 Task: Insert the link "www.facebook.com" at the top of the page.
Action: Mouse moved to (443, 180)
Screenshot: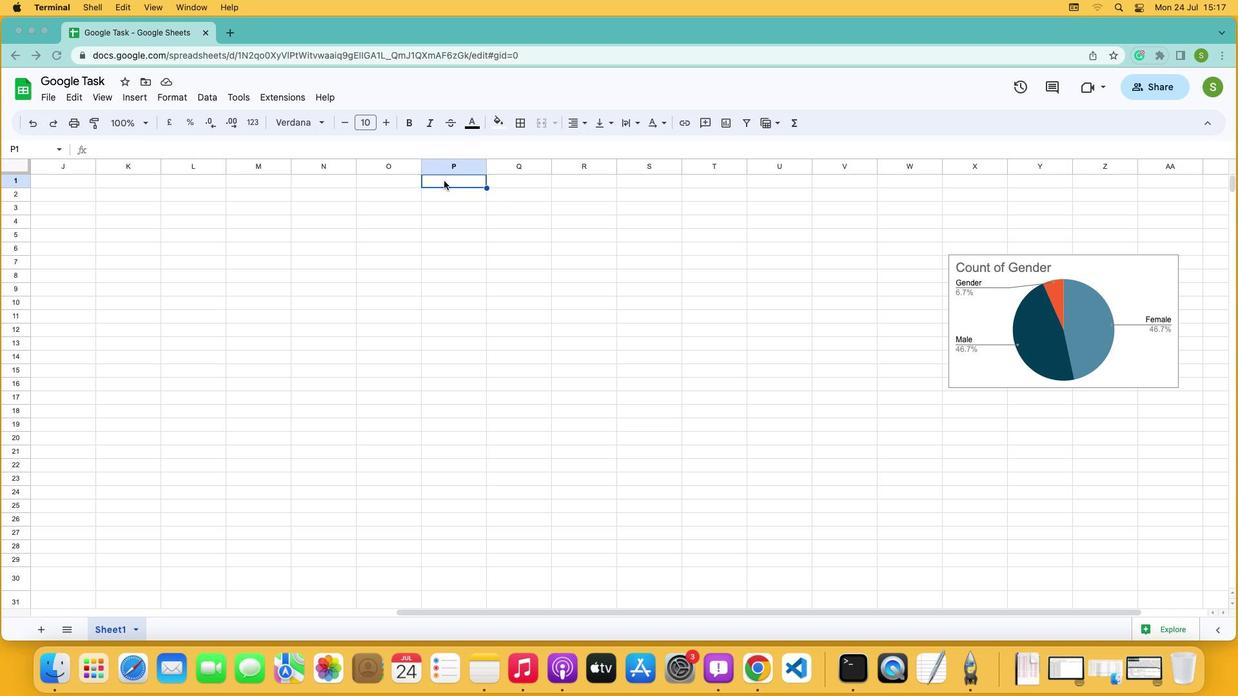 
Action: Mouse pressed left at (443, 180)
Screenshot: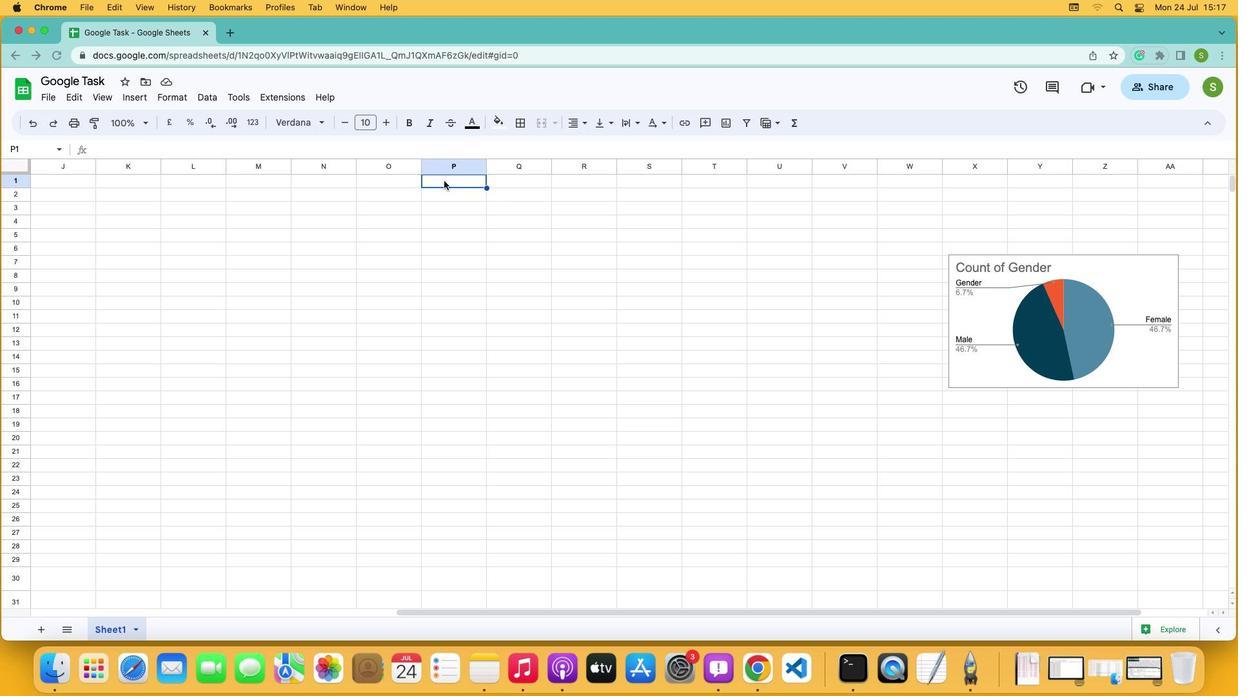 
Action: Mouse moved to (689, 123)
Screenshot: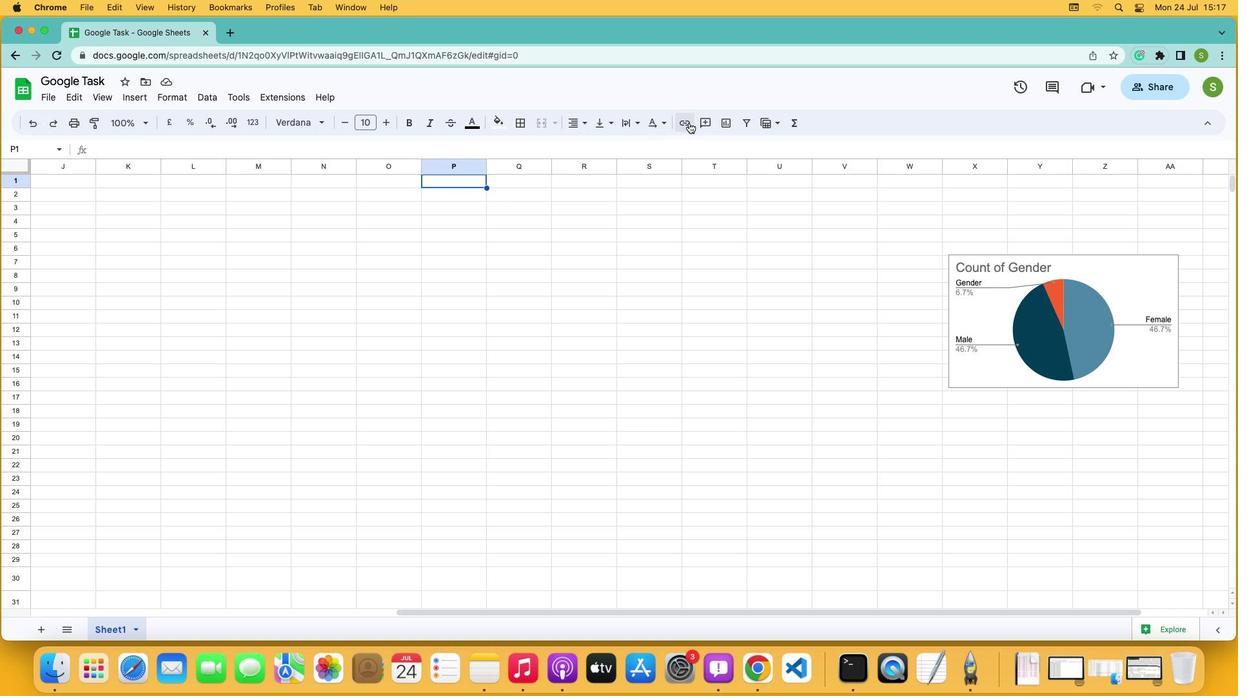 
Action: Mouse pressed left at (689, 123)
Screenshot: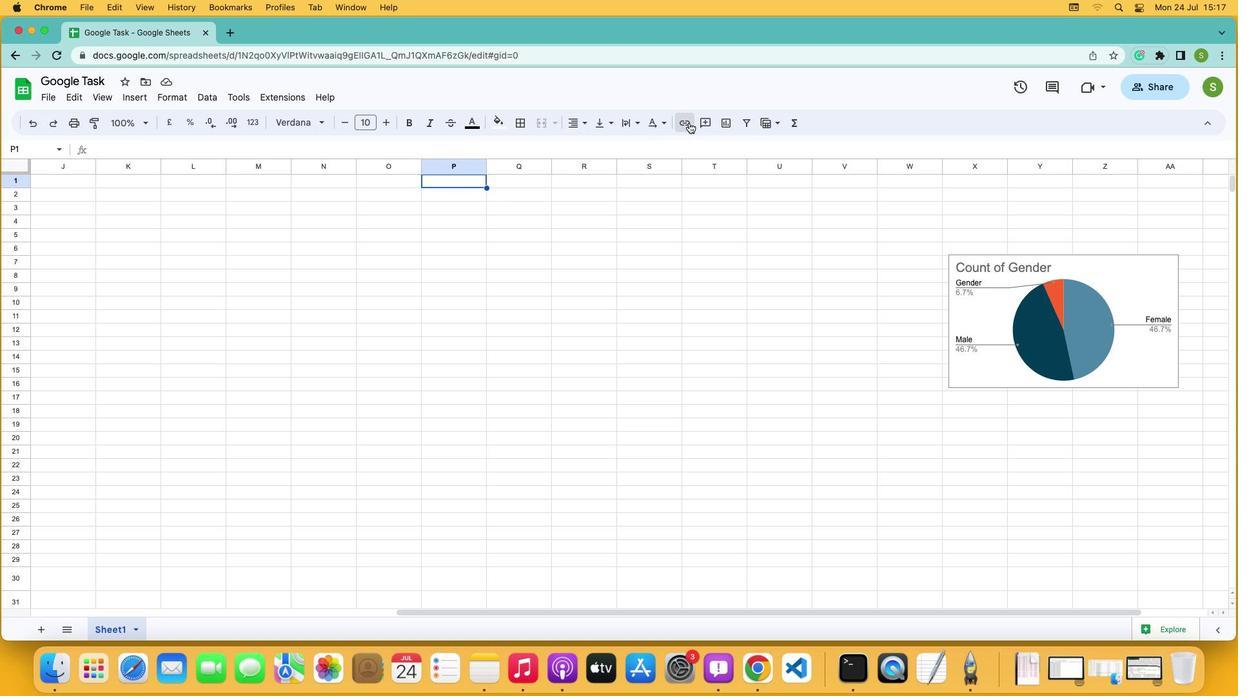 
Action: Mouse moved to (472, 249)
Screenshot: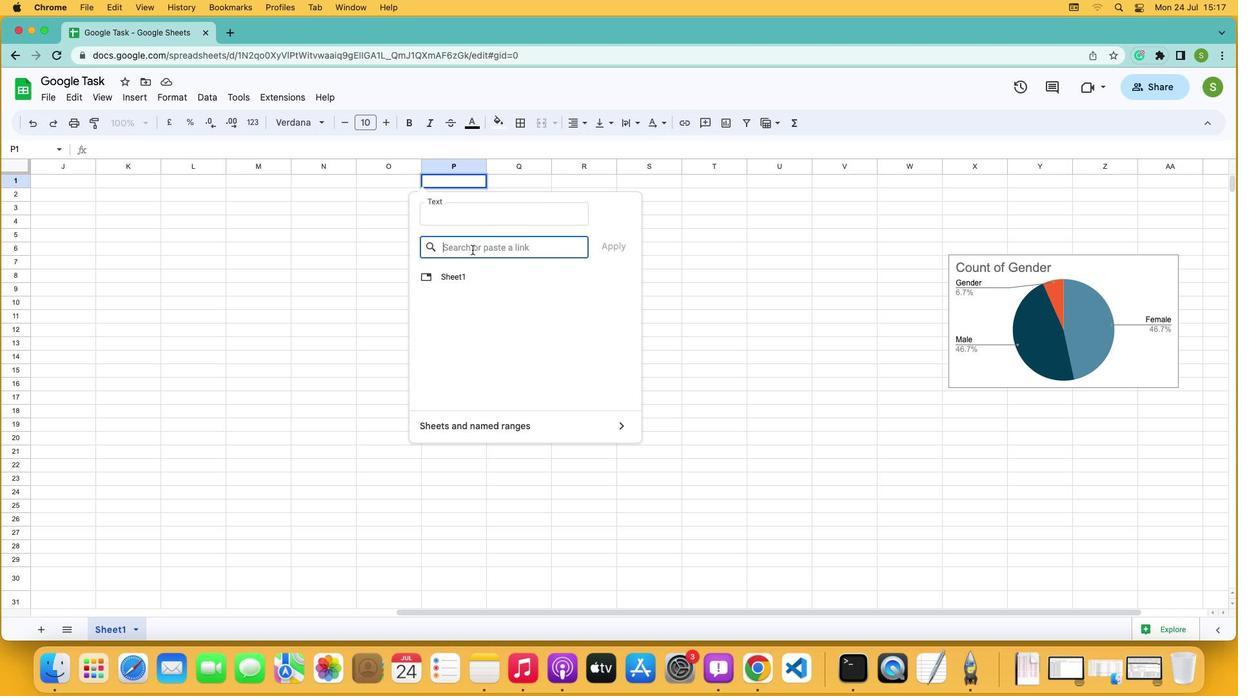 
Action: Mouse pressed left at (472, 249)
Screenshot: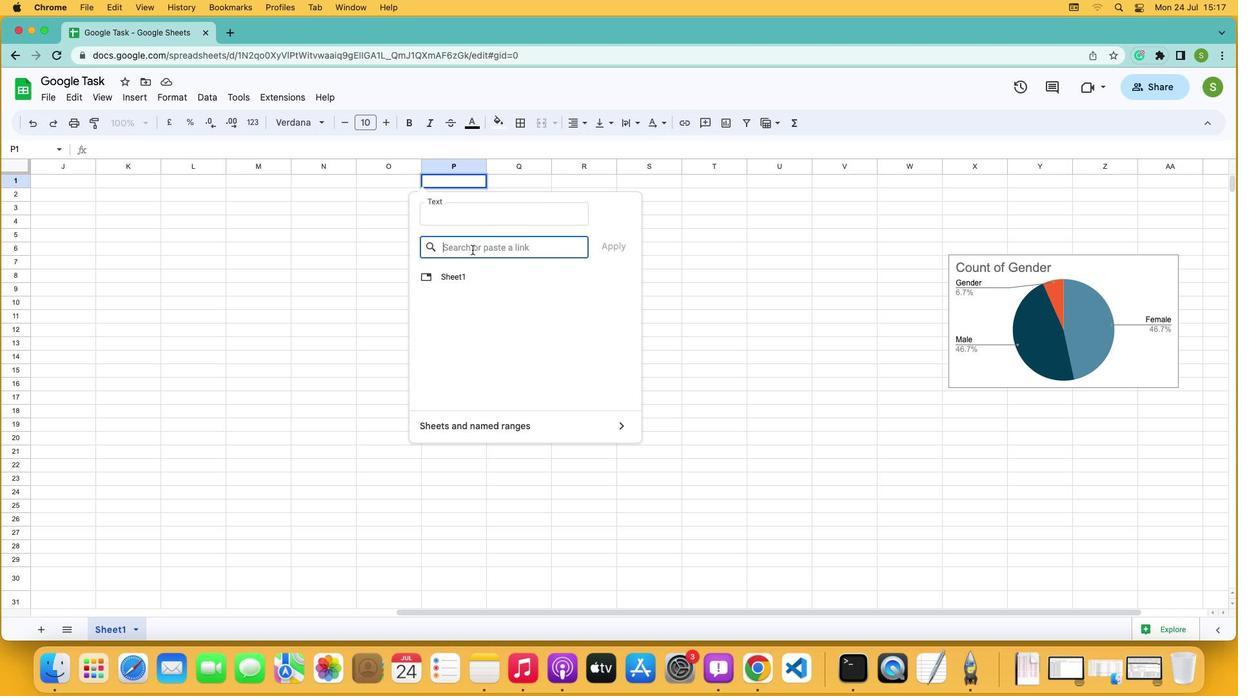 
Action: Key pressed Key.cmd'v'
Screenshot: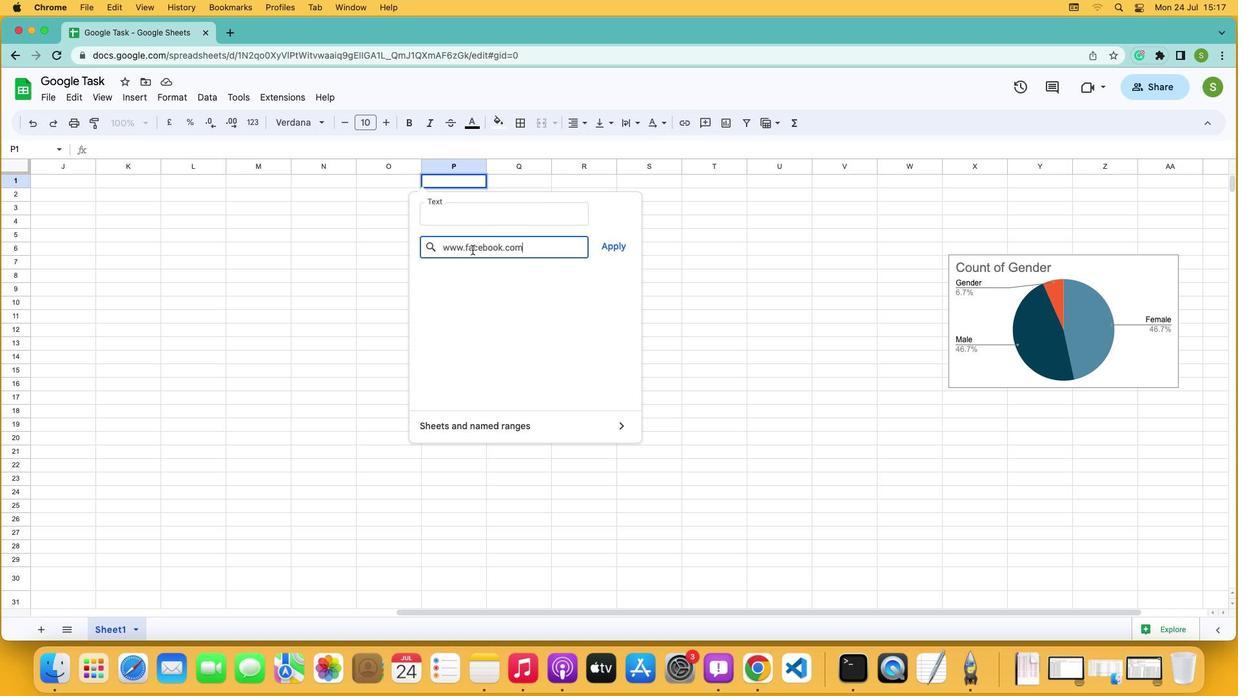 
Action: Mouse moved to (619, 241)
Screenshot: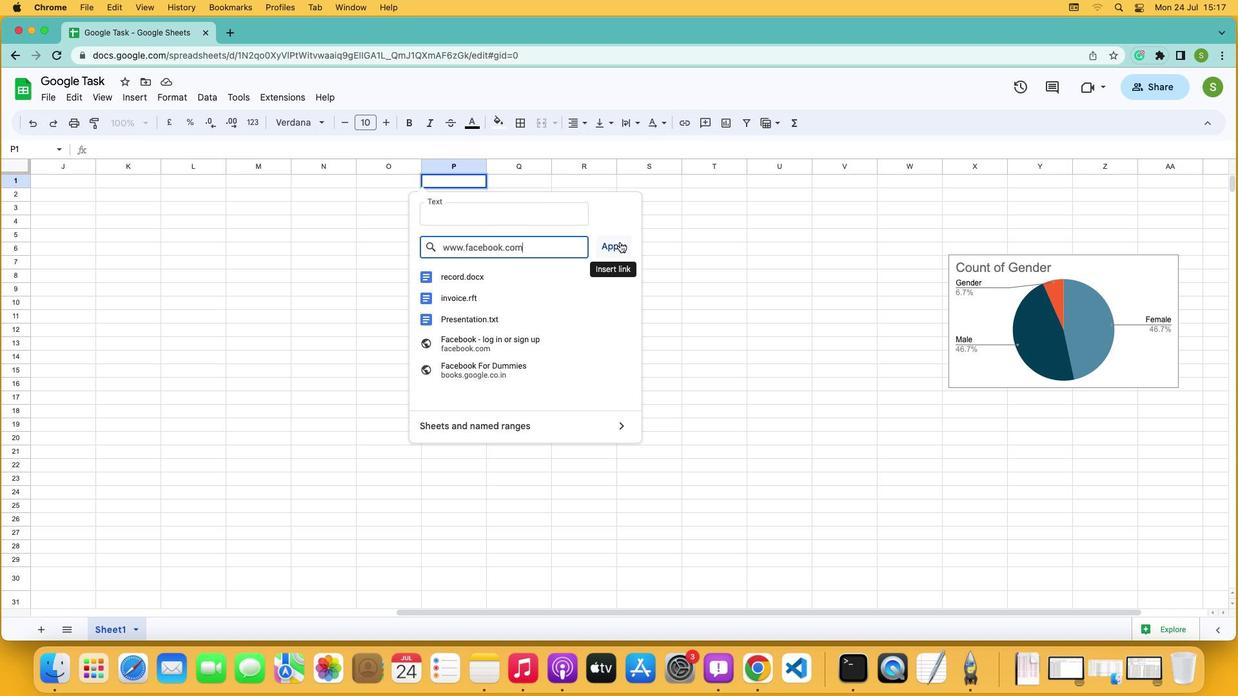 
Action: Mouse pressed left at (619, 241)
Screenshot: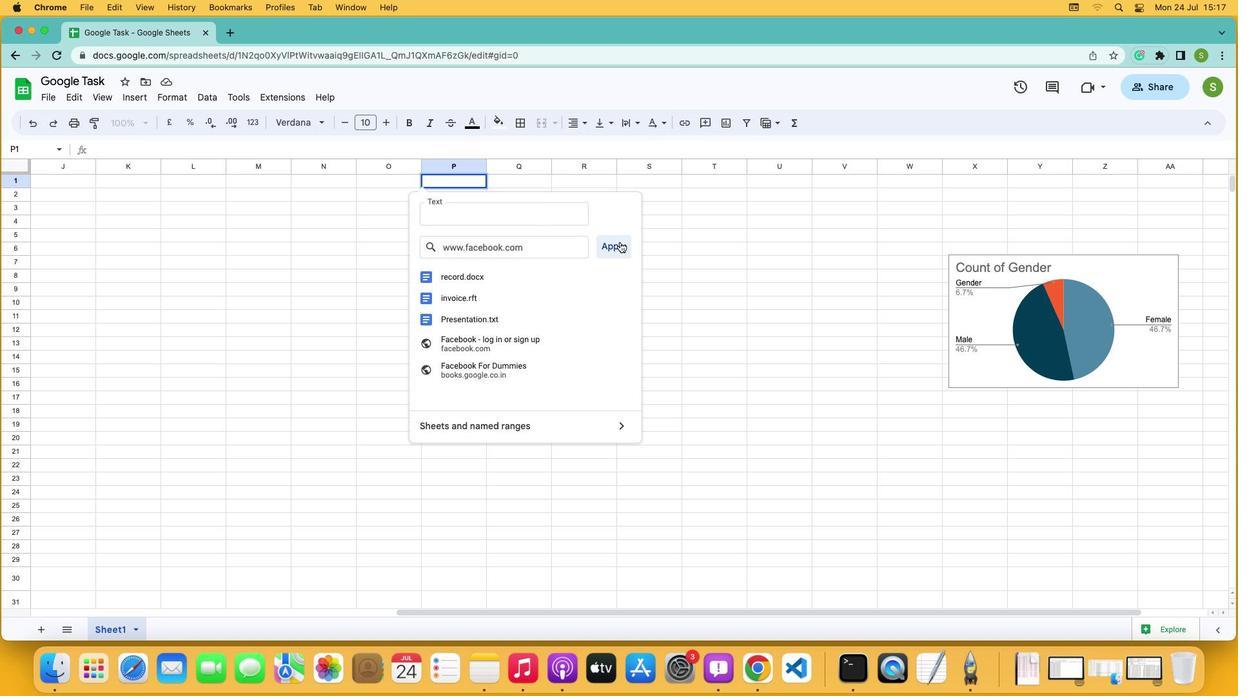 
Action: Mouse moved to (655, 238)
Screenshot: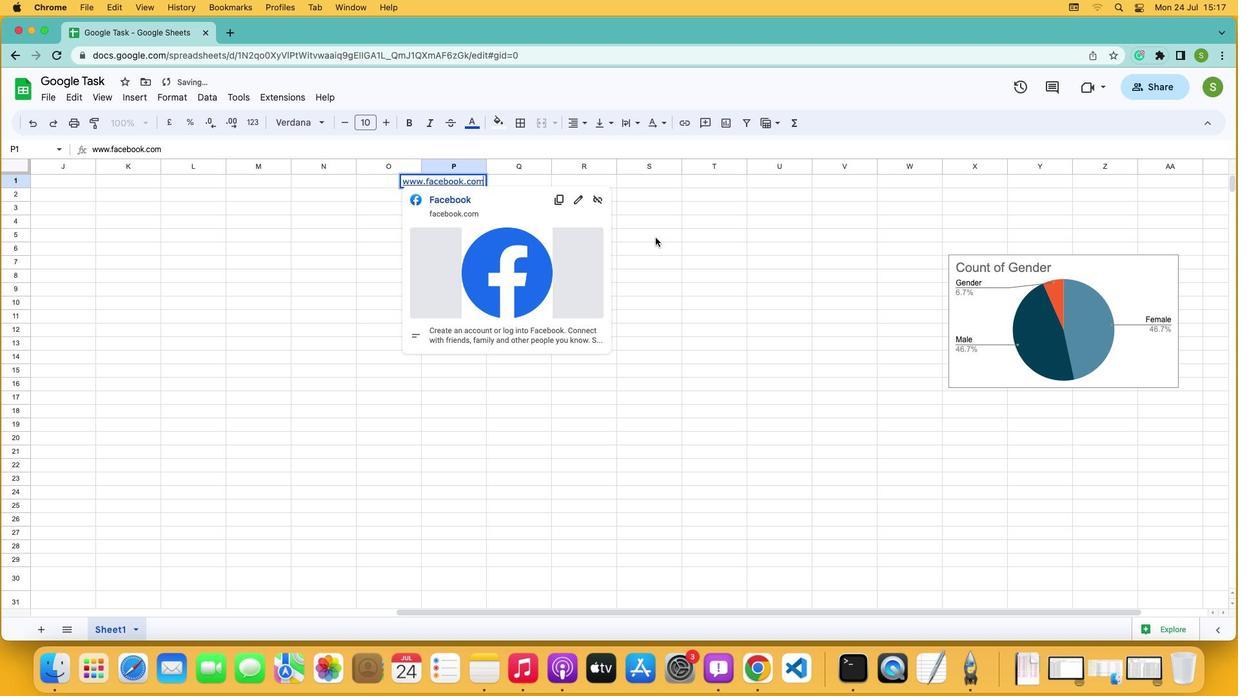 
Action: Mouse pressed left at (655, 238)
Screenshot: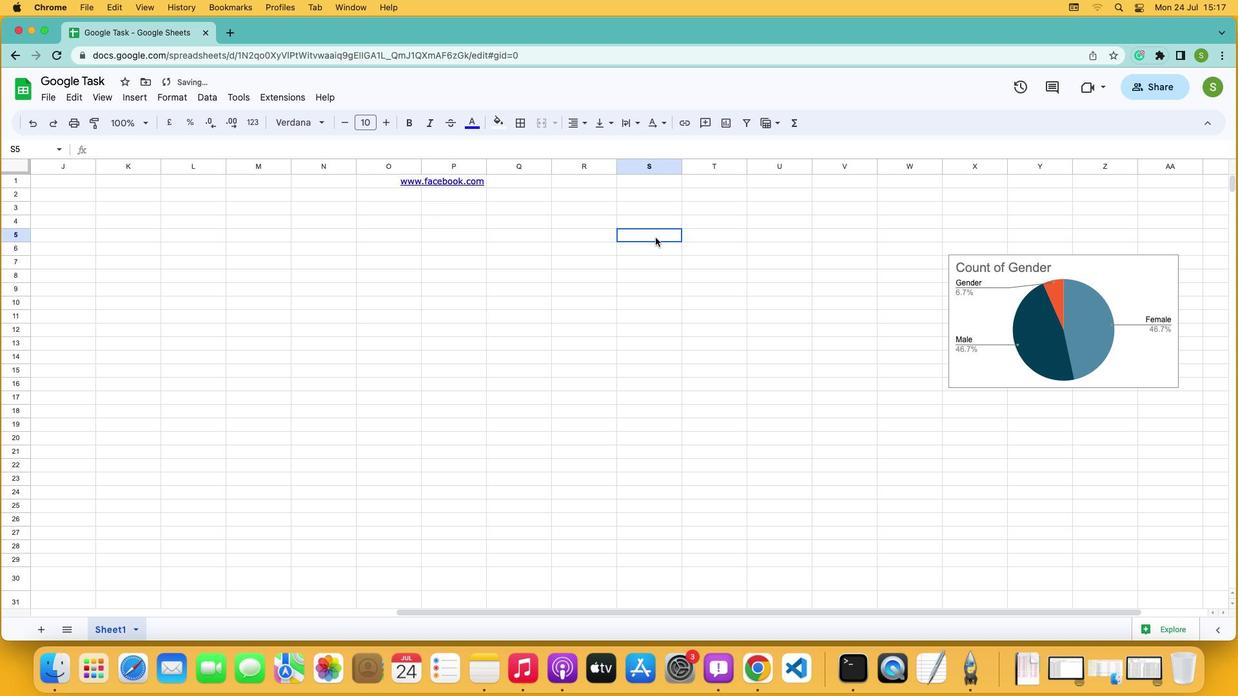 
